Task: Visit the company website of United Health Group
Action: Mouse moved to (709, 115)
Screenshot: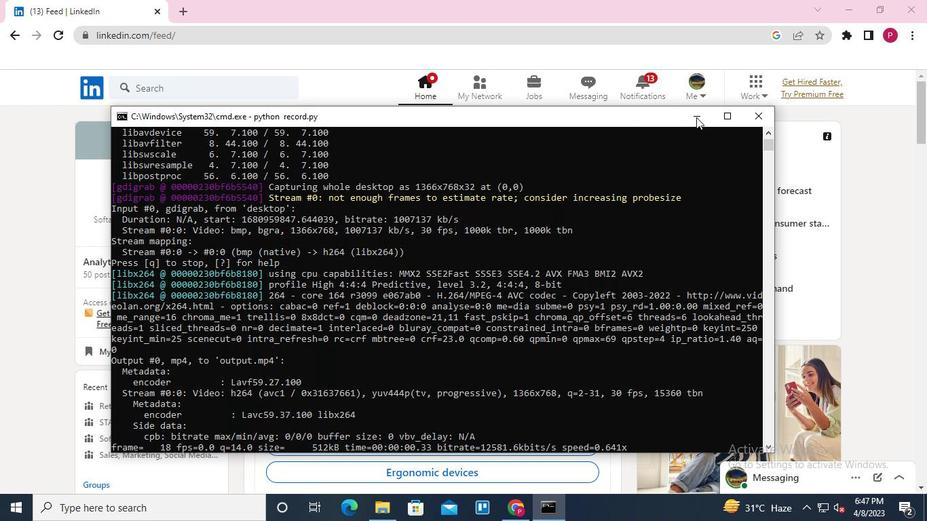 
Action: Mouse pressed left at (709, 115)
Screenshot: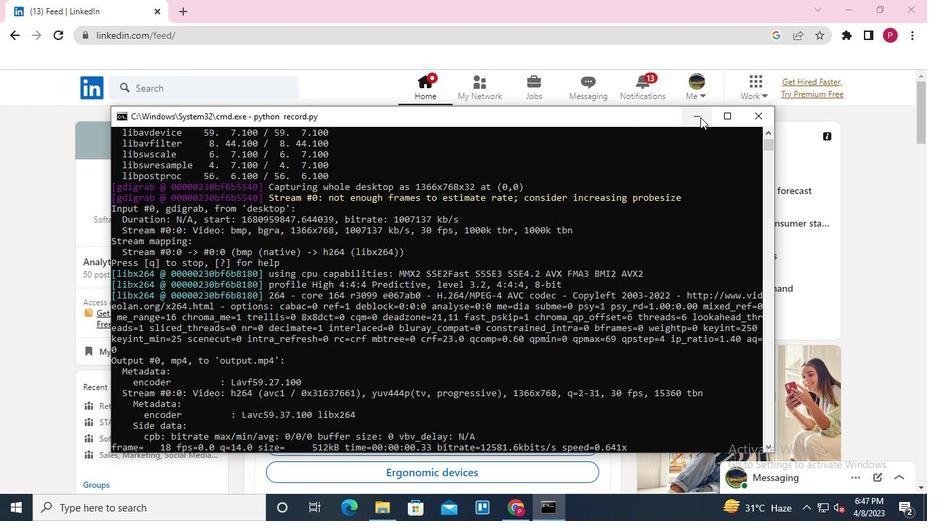 
Action: Mouse moved to (160, 85)
Screenshot: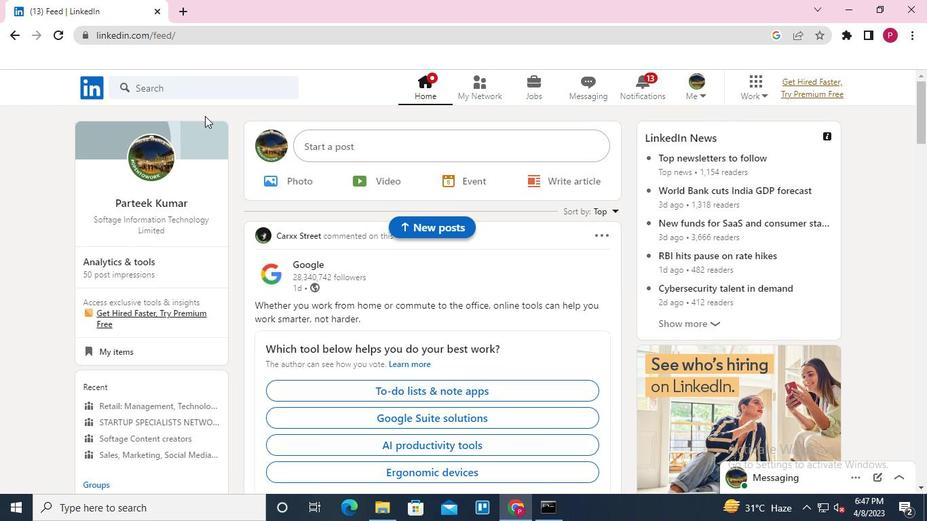 
Action: Mouse pressed left at (160, 85)
Screenshot: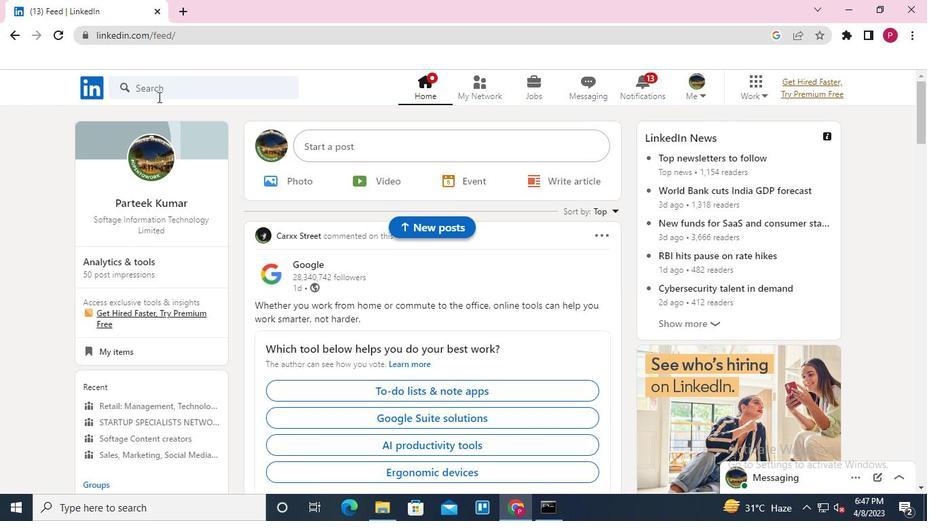 
Action: Mouse moved to (144, 160)
Screenshot: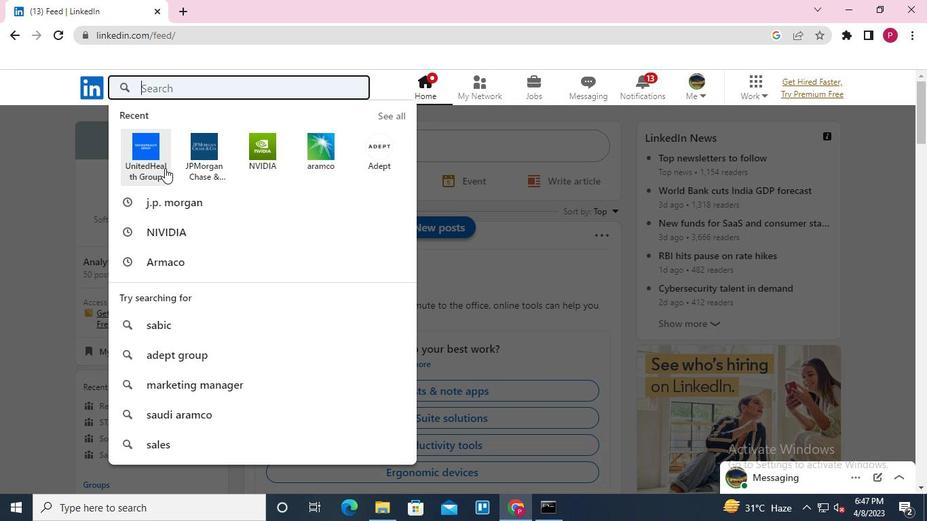 
Action: Mouse pressed left at (144, 160)
Screenshot: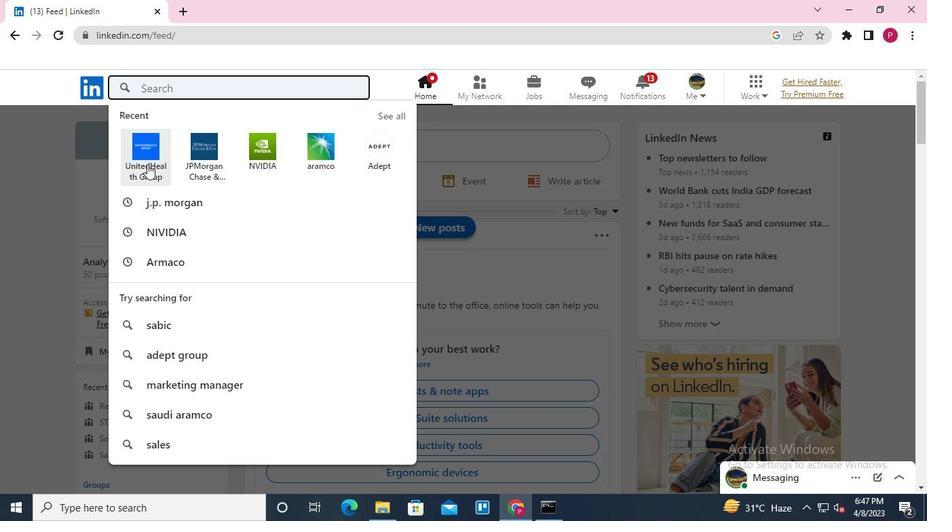 
Action: Mouse moved to (243, 359)
Screenshot: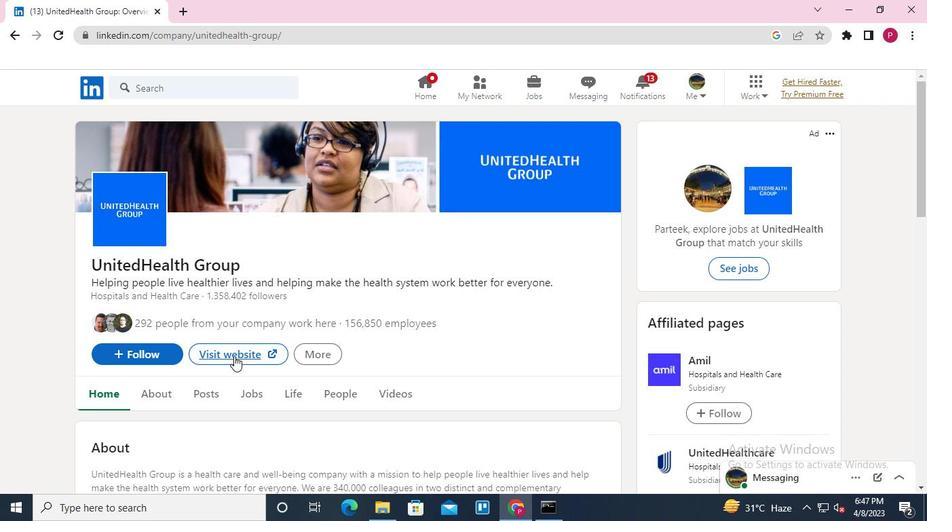 
Action: Mouse pressed left at (243, 359)
Screenshot: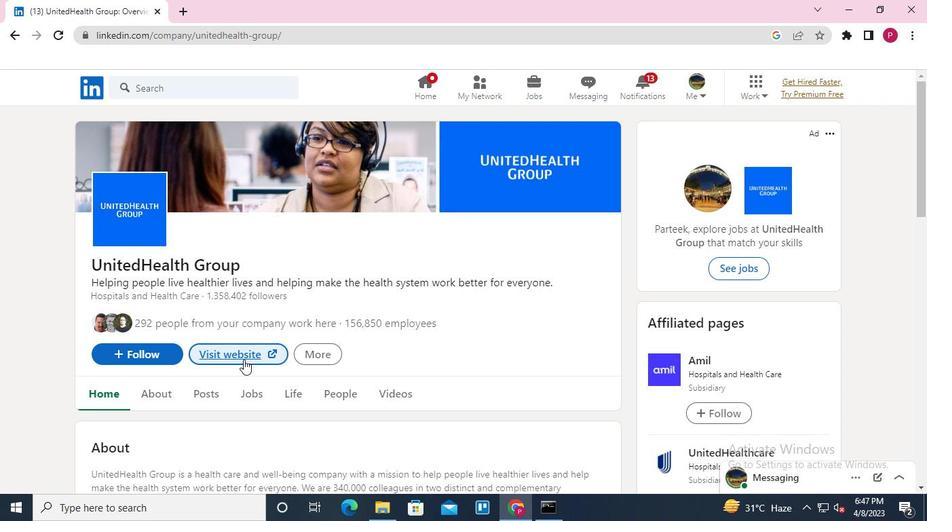 
Action: Mouse moved to (320, 362)
Screenshot: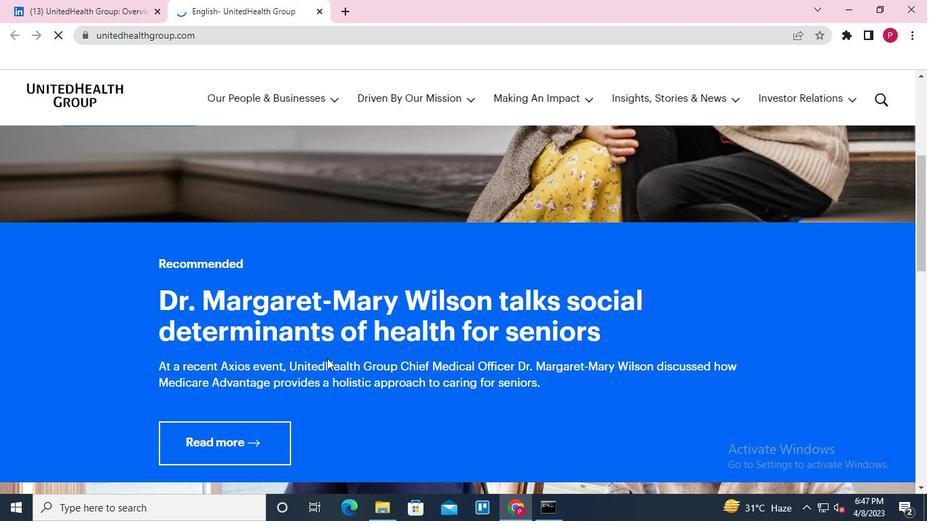 
Action: Keyboard Key.alt_l
Screenshot: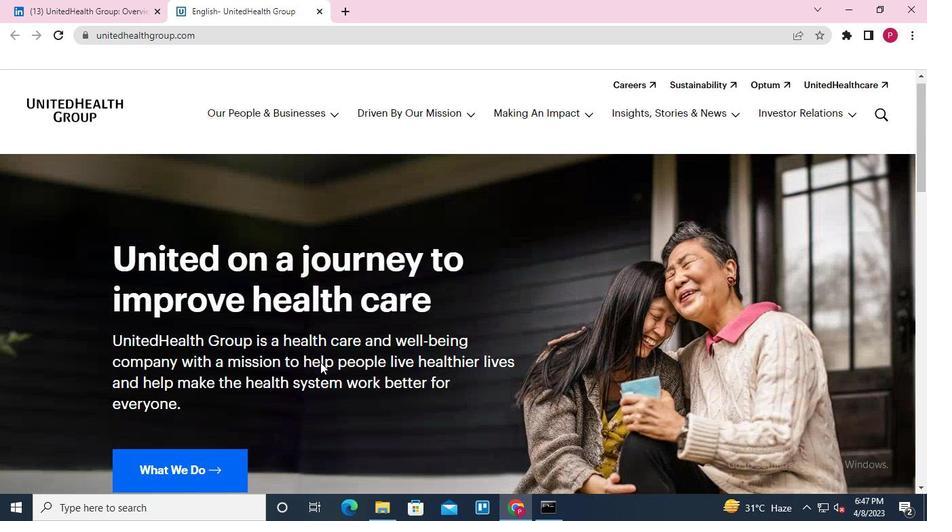 
Action: Keyboard Key.tab
Screenshot: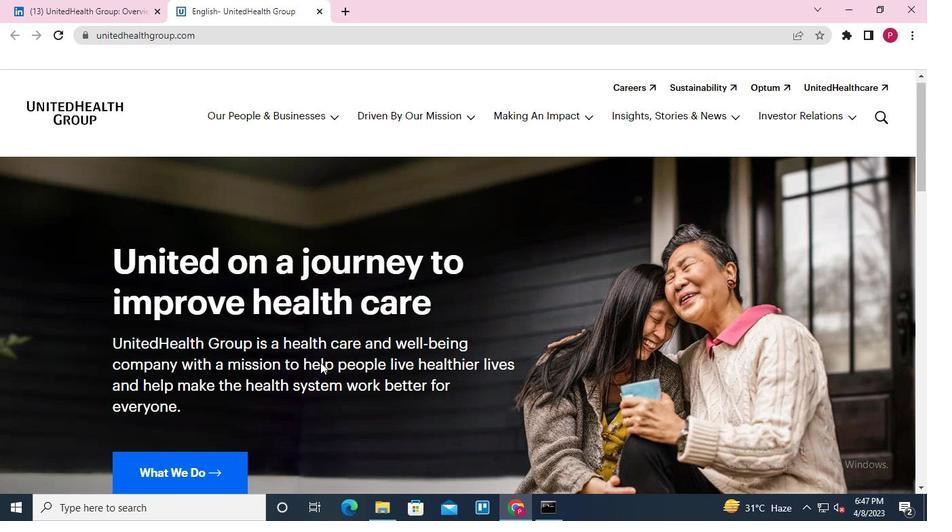 
Action: Mouse moved to (749, 117)
Screenshot: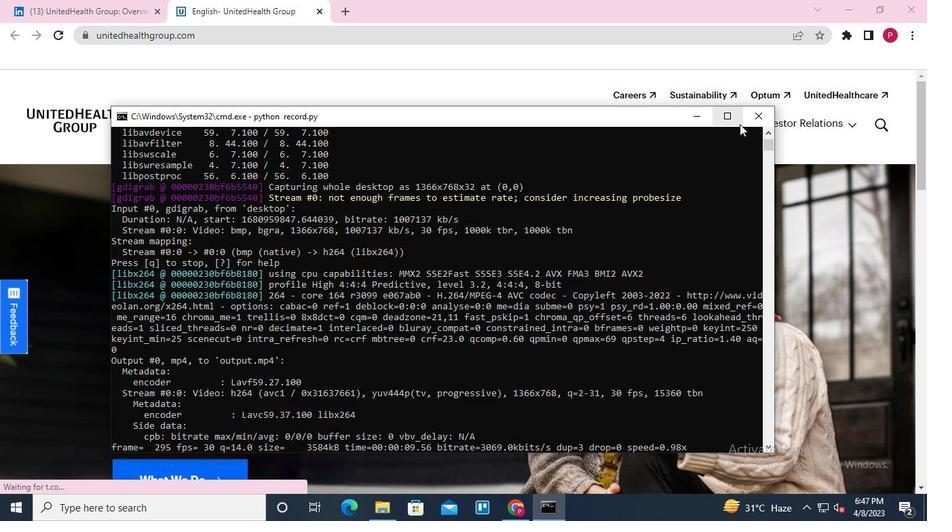 
Action: Mouse pressed left at (749, 117)
Screenshot: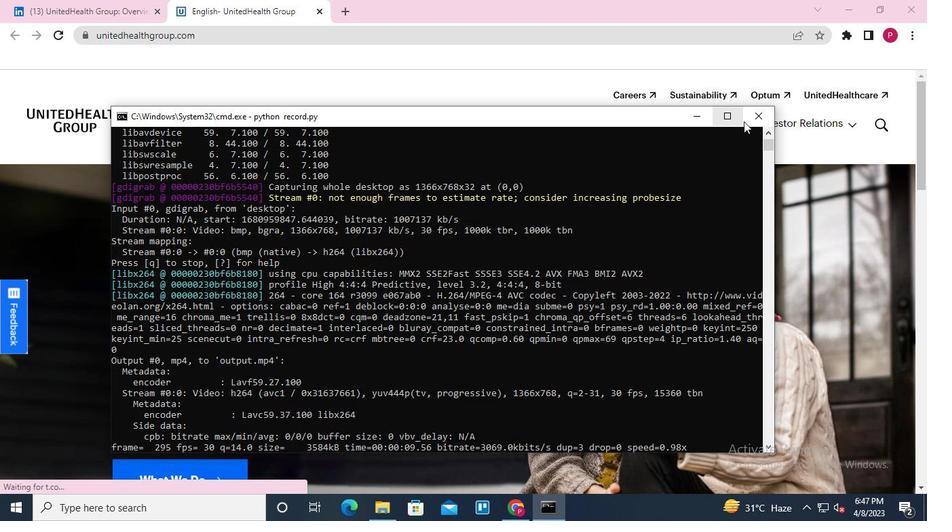 
Action: Mouse moved to (749, 117)
Screenshot: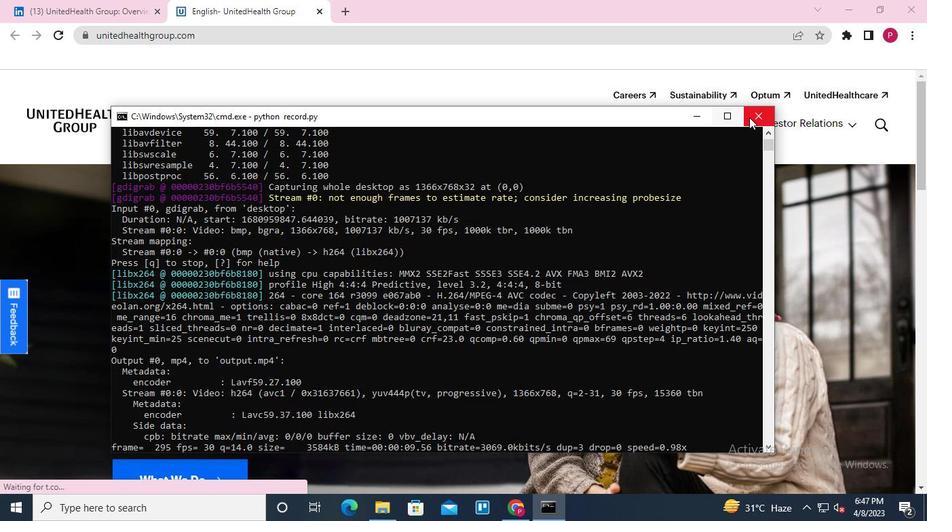 
